 Task: Set up a 30-minute session to provide feedback on video content.
Action: Mouse moved to (90, 134)
Screenshot: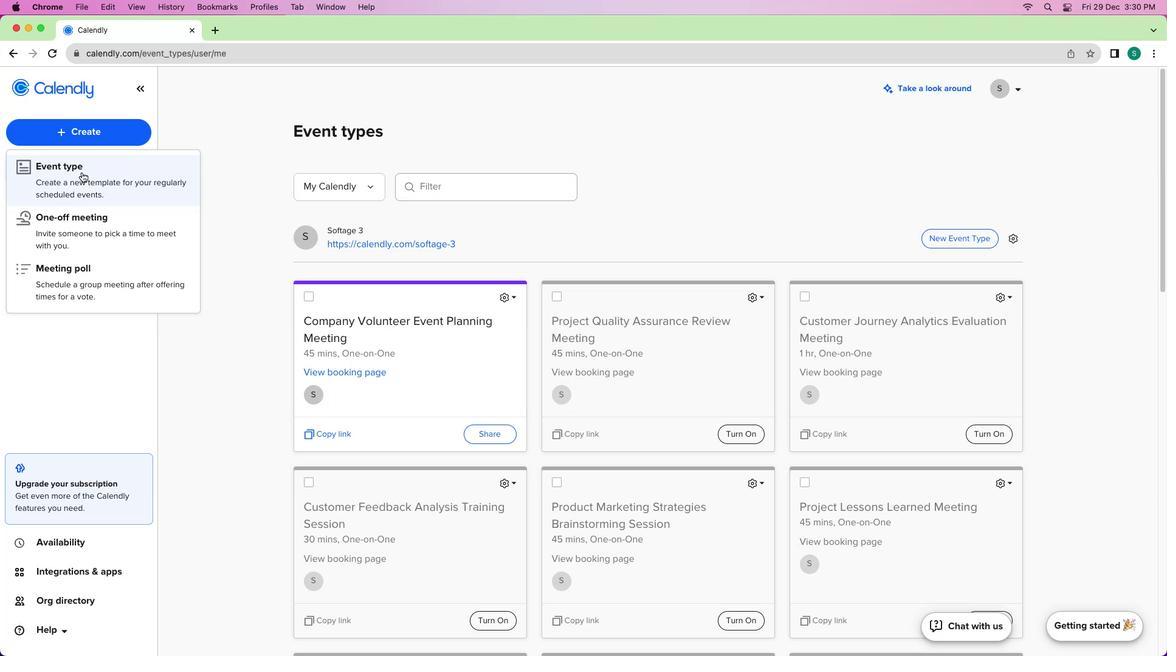 
Action: Mouse pressed left at (90, 134)
Screenshot: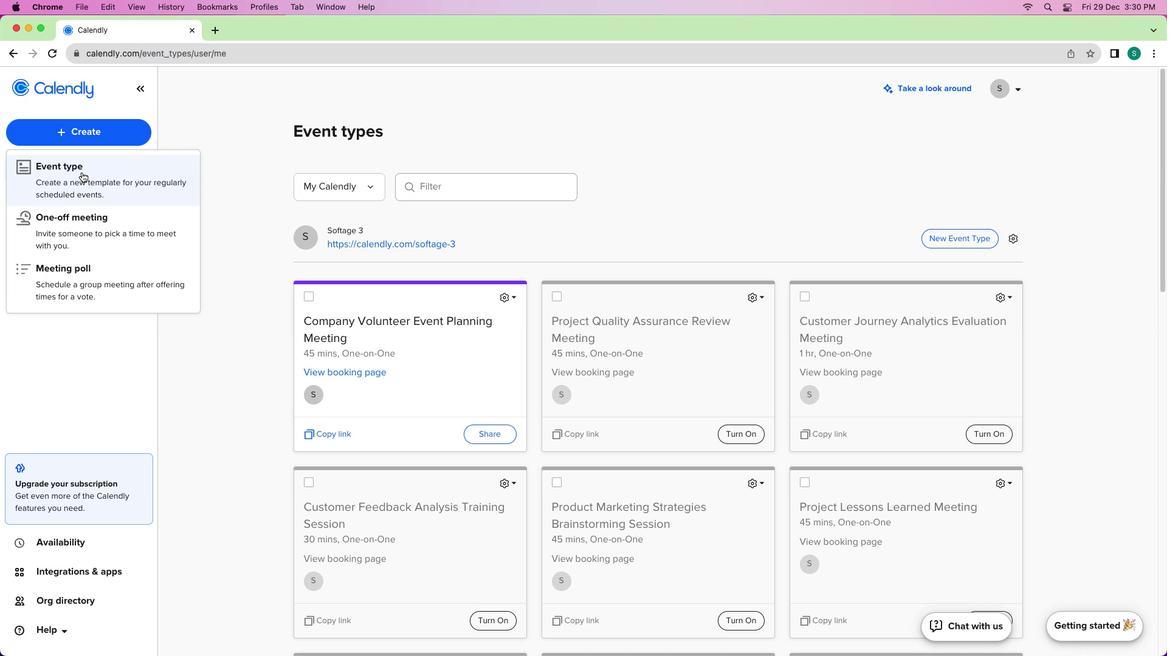 
Action: Mouse moved to (79, 132)
Screenshot: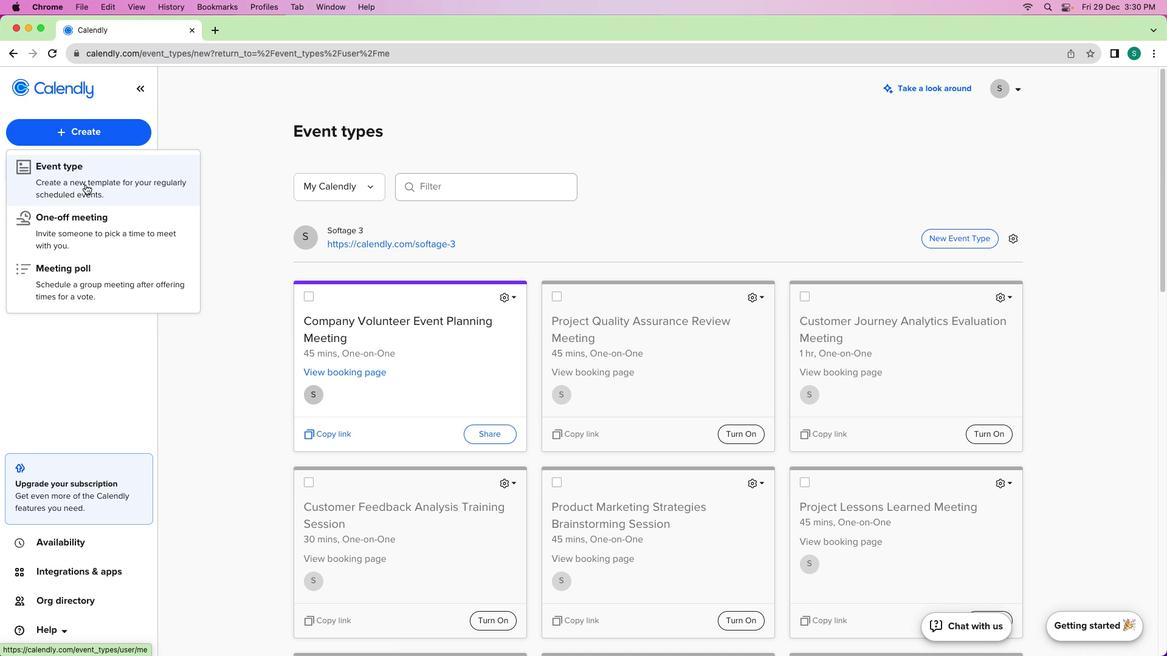 
Action: Mouse pressed left at (79, 132)
Screenshot: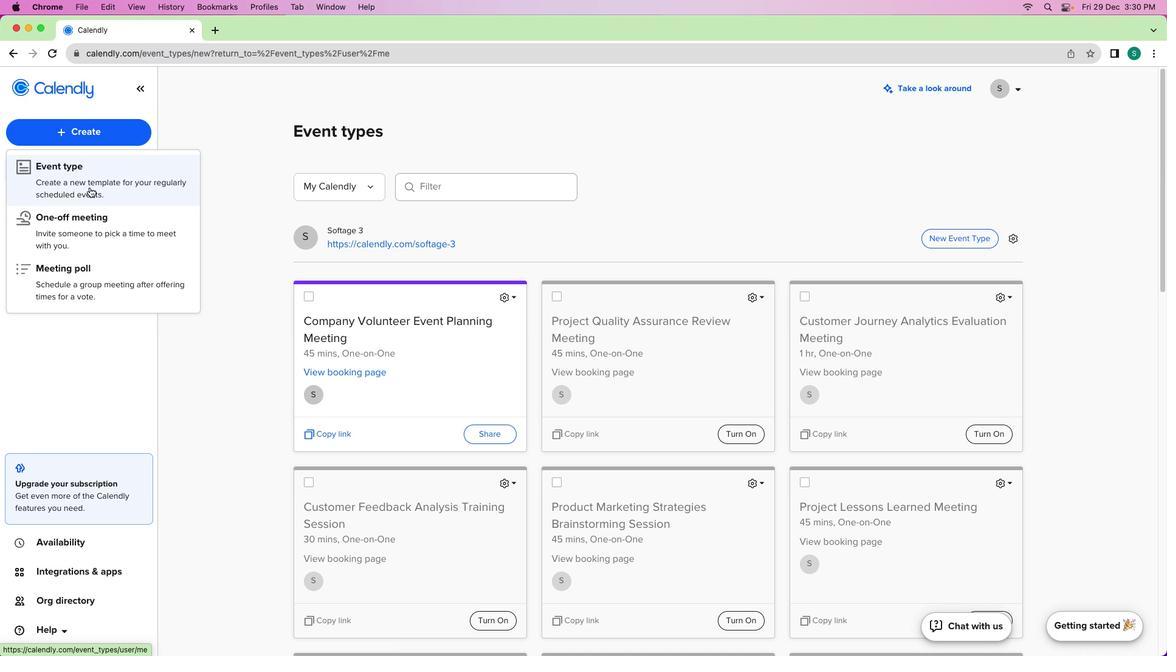 
Action: Mouse moved to (82, 177)
Screenshot: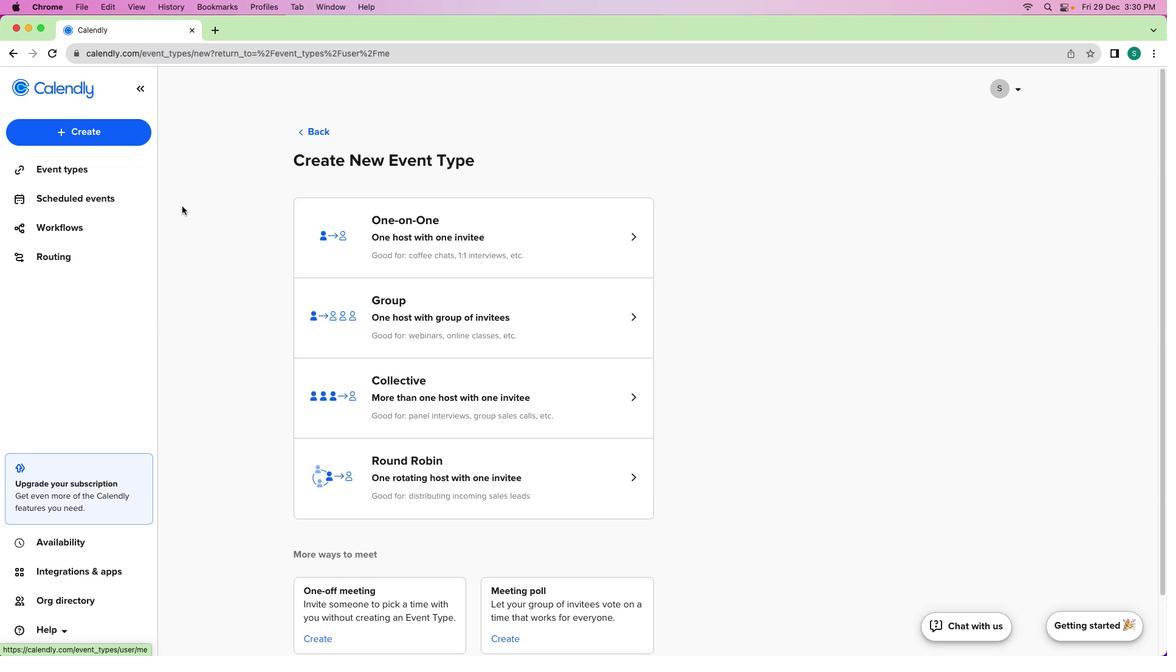 
Action: Mouse pressed left at (82, 177)
Screenshot: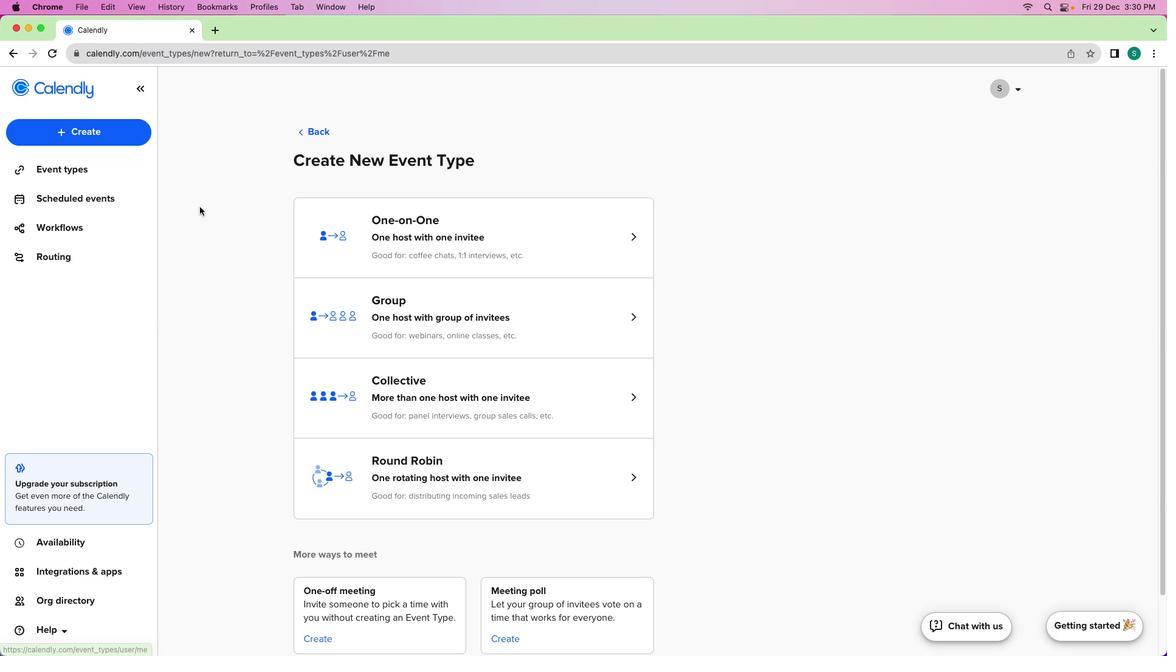 
Action: Mouse moved to (411, 255)
Screenshot: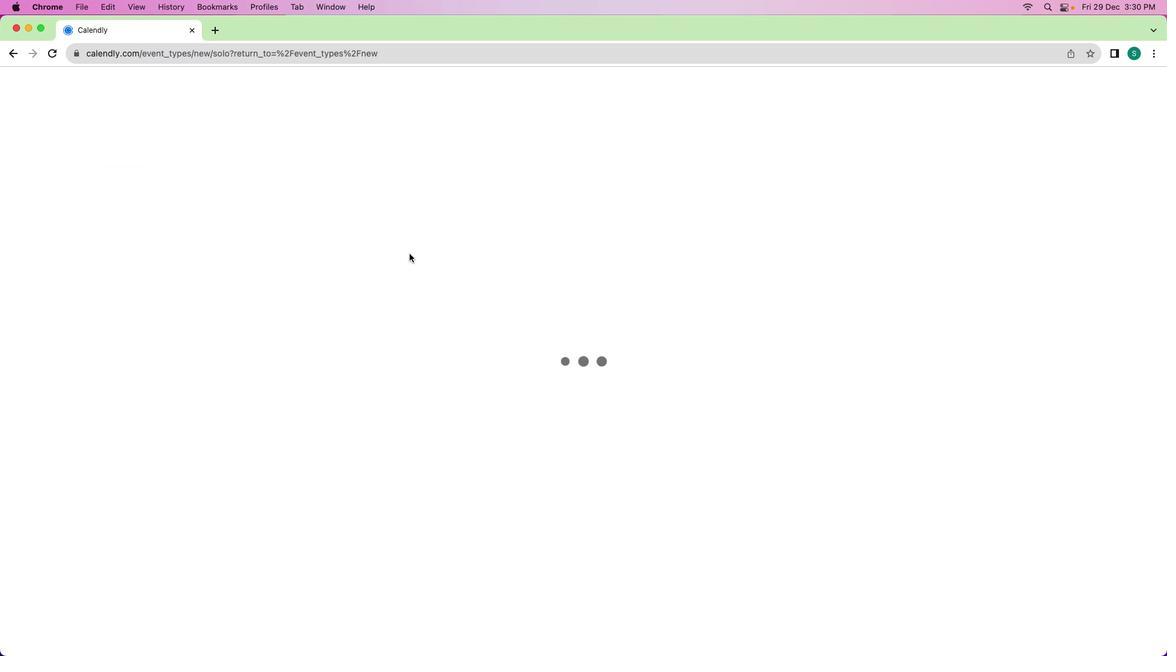 
Action: Mouse pressed left at (411, 255)
Screenshot: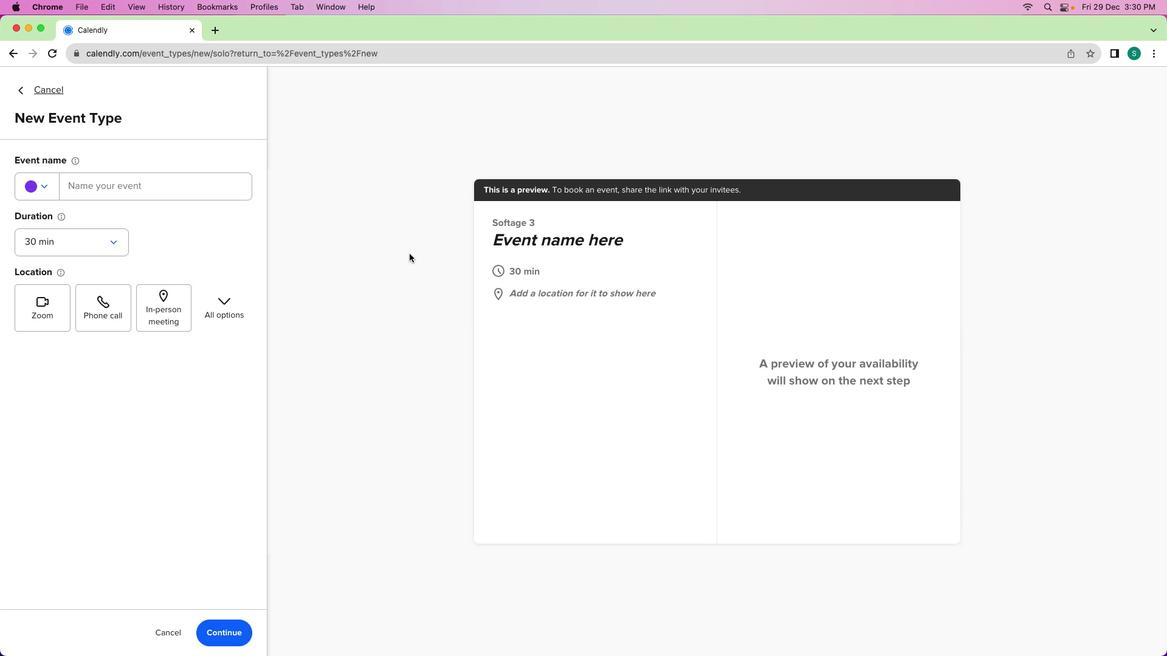 
Action: Mouse moved to (106, 180)
Screenshot: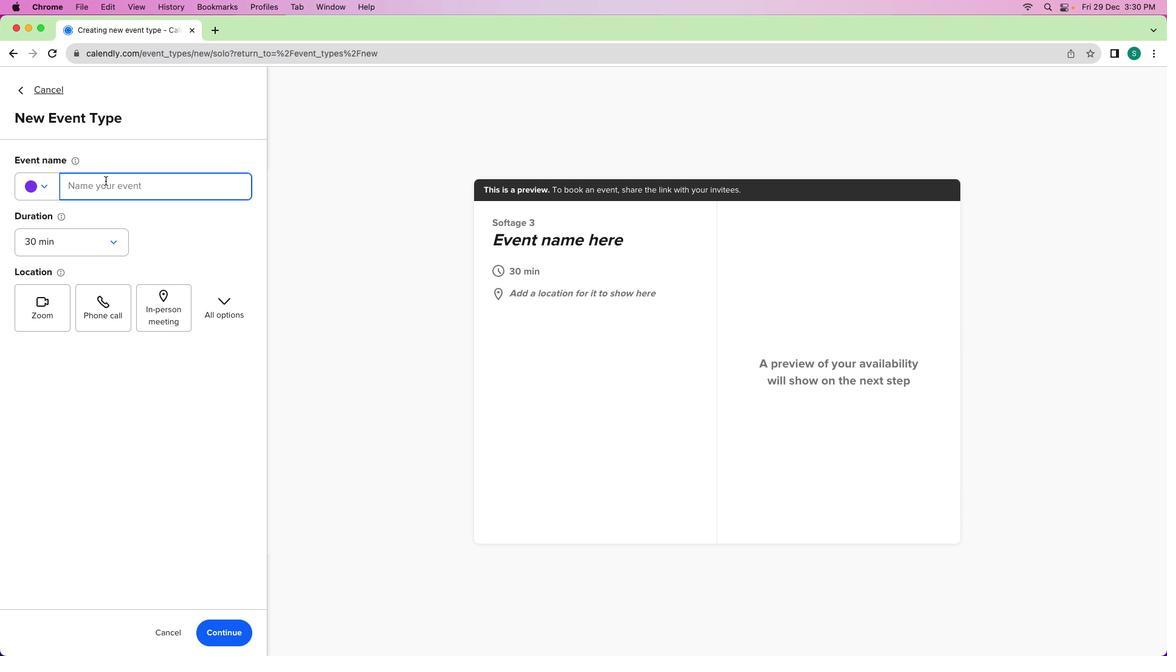 
Action: Mouse pressed left at (106, 180)
Screenshot: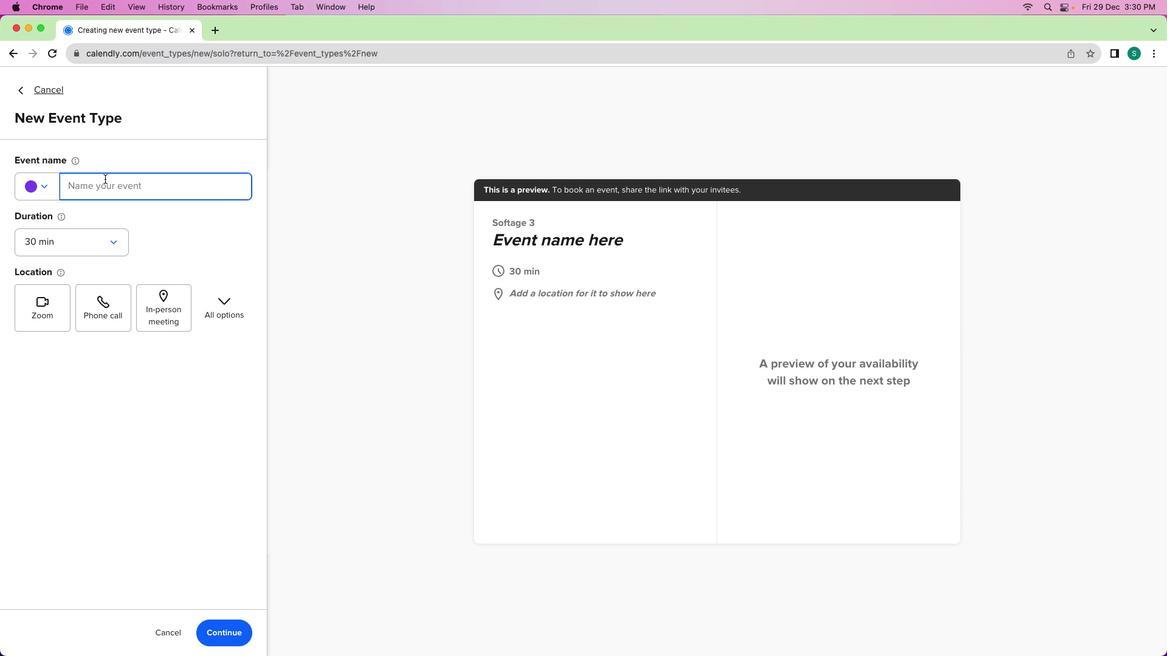 
Action: Mouse moved to (102, 176)
Screenshot: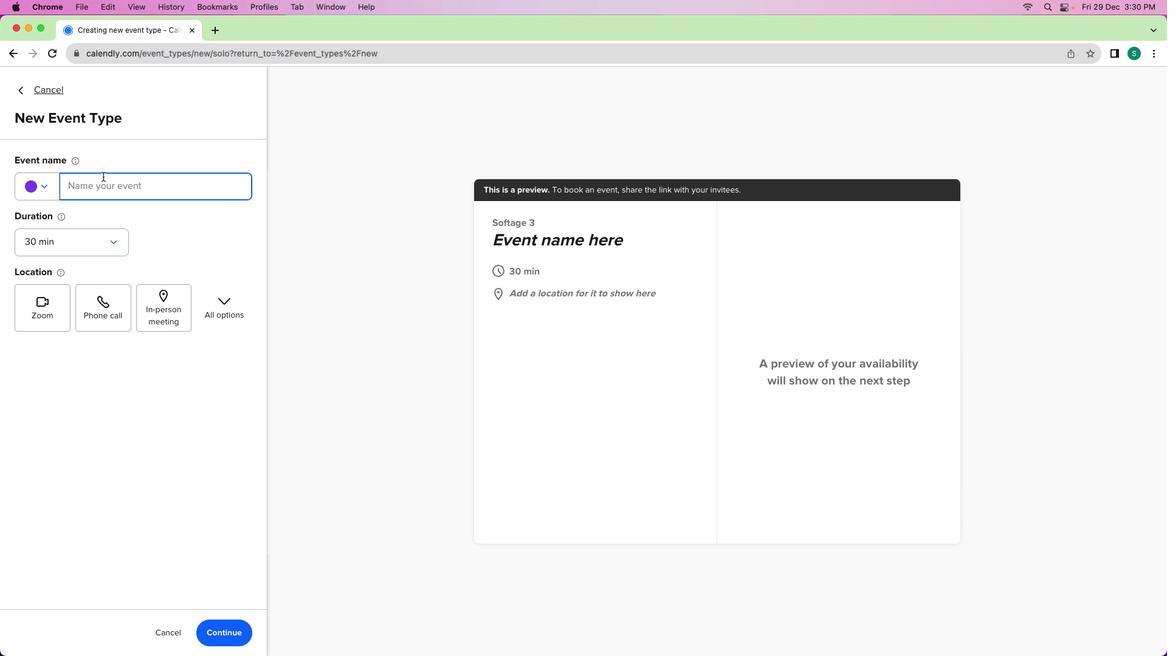 
Action: Key pressed Key.shift'V''i''d''e''o'Key.spaceKey.shift'C''o''n''t''e''n''t'Key.spaceKey.shift'F''e''e''d''b''a''c''k'Key.spaceKey.shift'S''e''s''s''i''o''n'
Screenshot: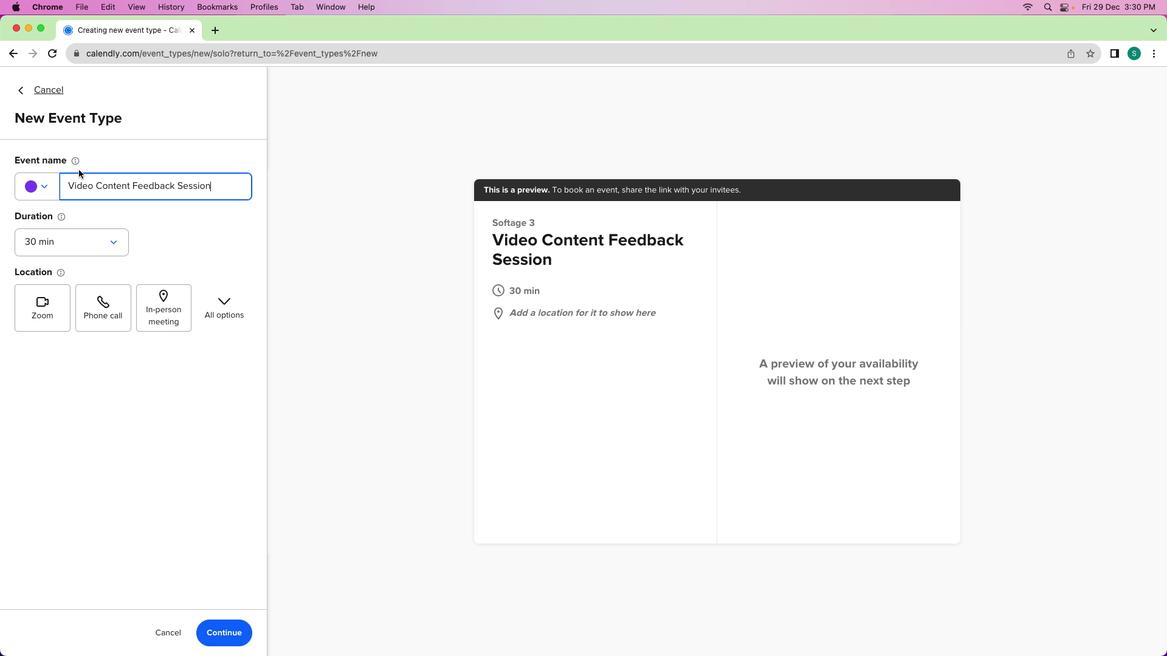 
Action: Mouse moved to (24, 181)
Screenshot: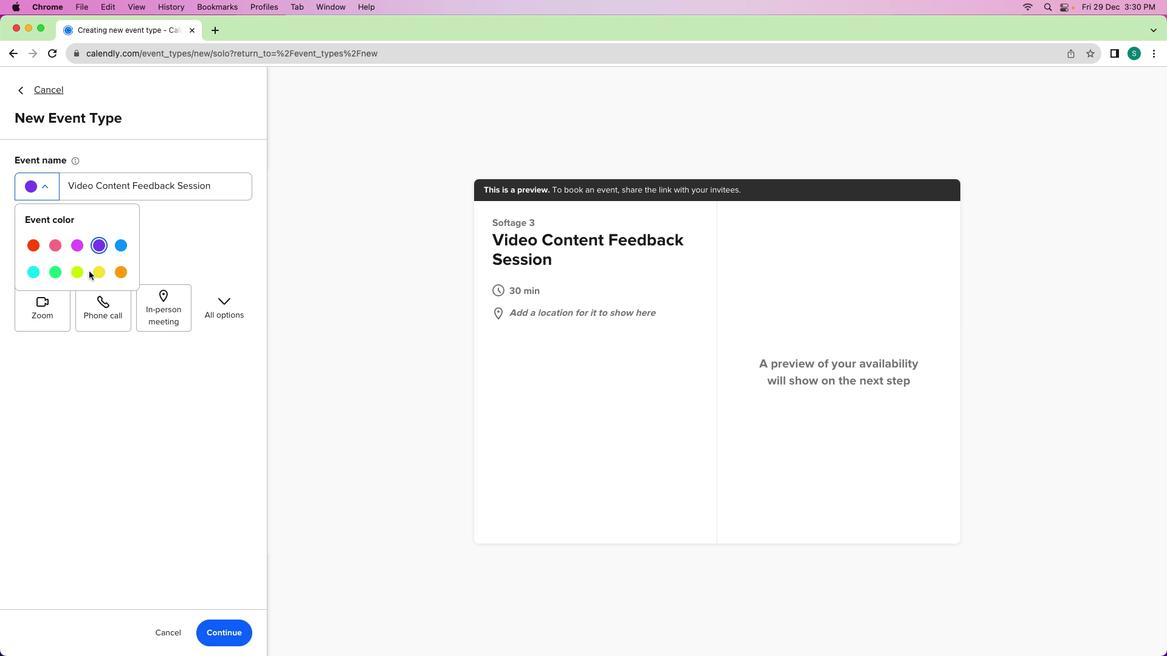 
Action: Mouse pressed left at (24, 181)
Screenshot: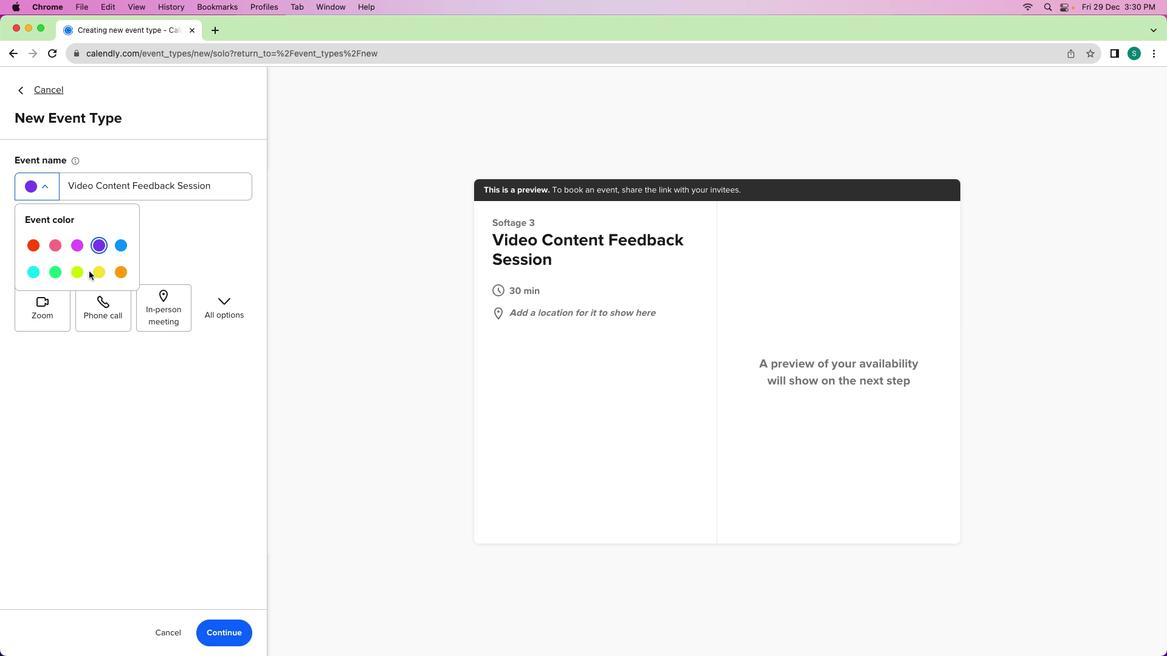 
Action: Mouse moved to (96, 272)
Screenshot: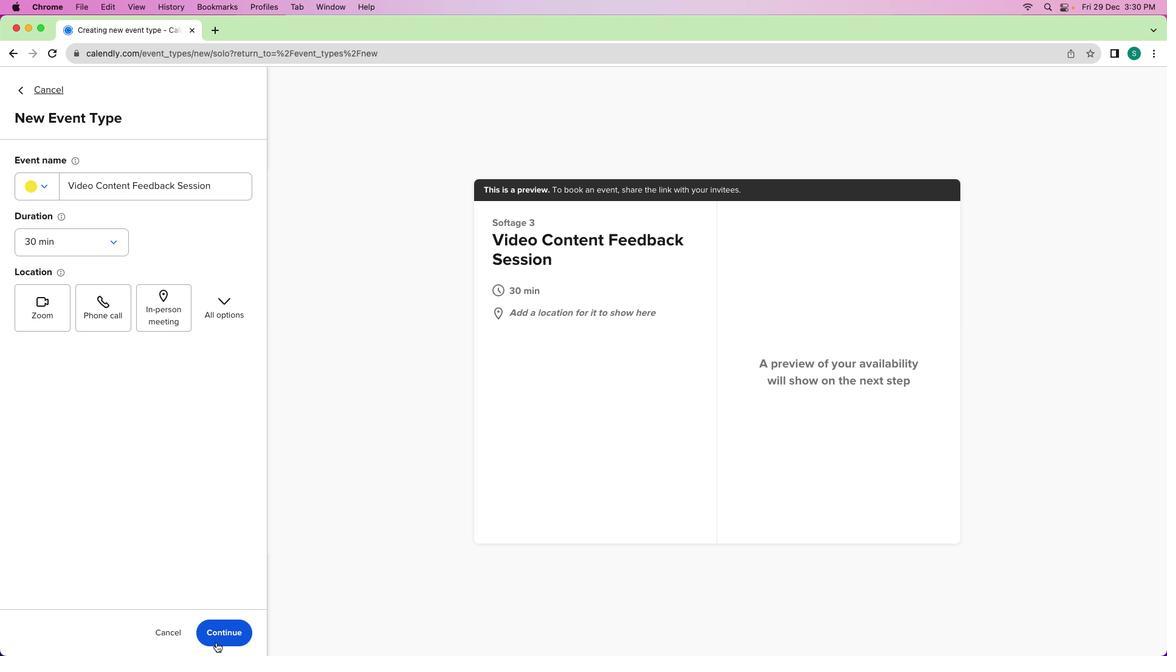 
Action: Mouse pressed left at (96, 272)
Screenshot: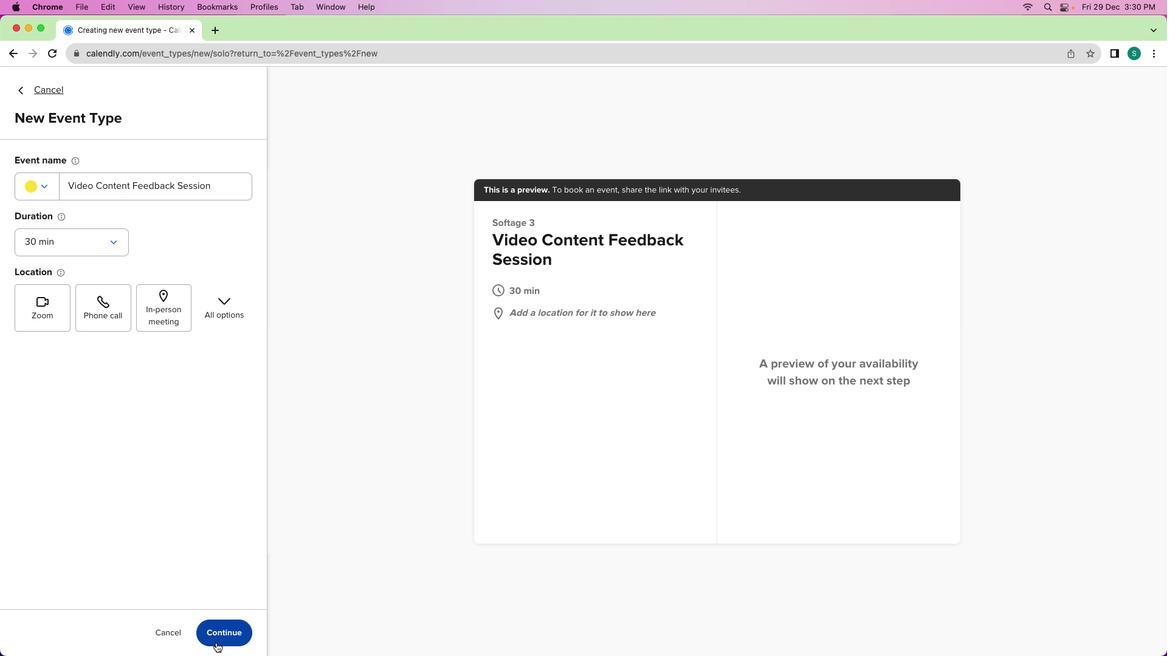
Action: Mouse moved to (216, 643)
Screenshot: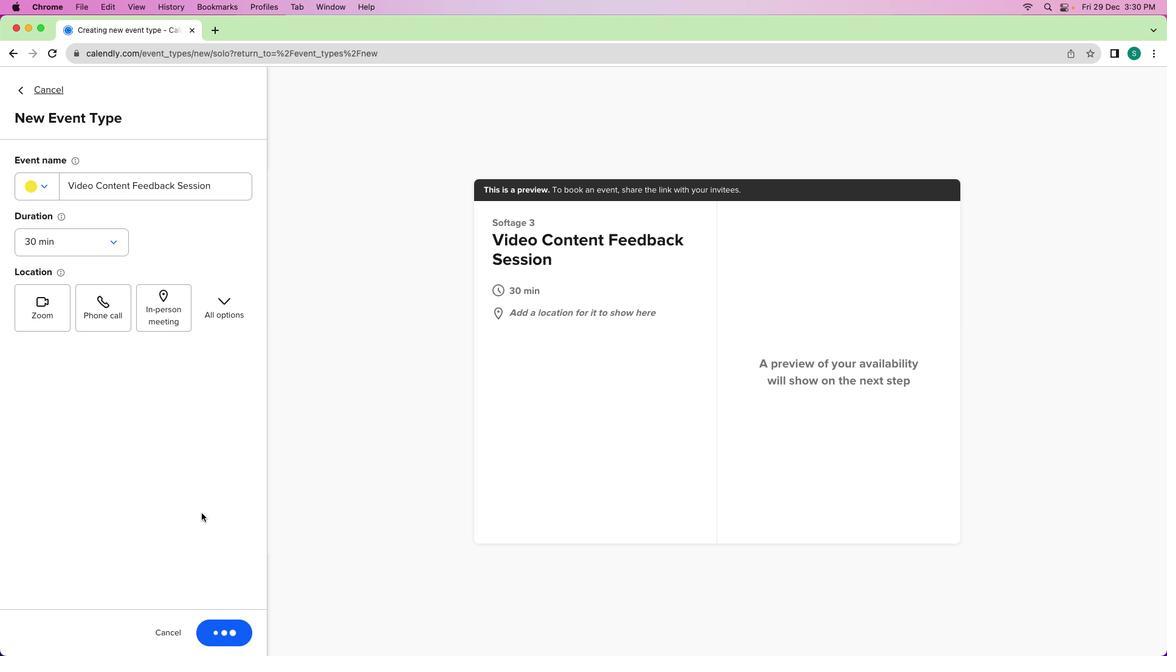 
Action: Mouse pressed left at (216, 643)
Screenshot: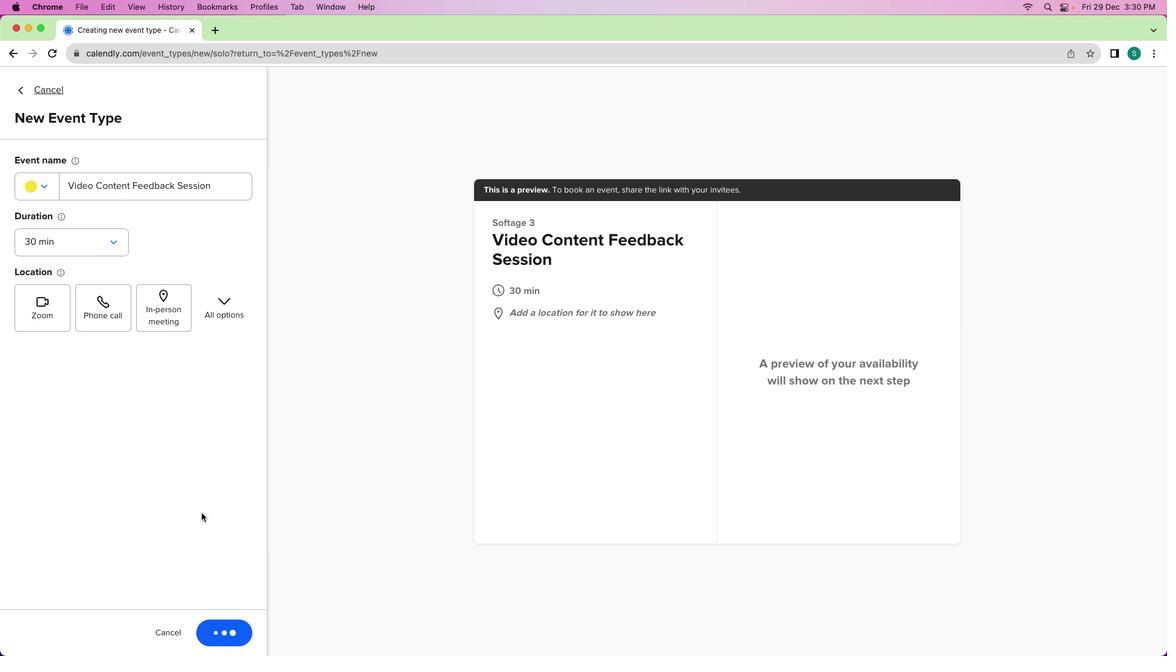 
Action: Mouse moved to (100, 162)
Screenshot: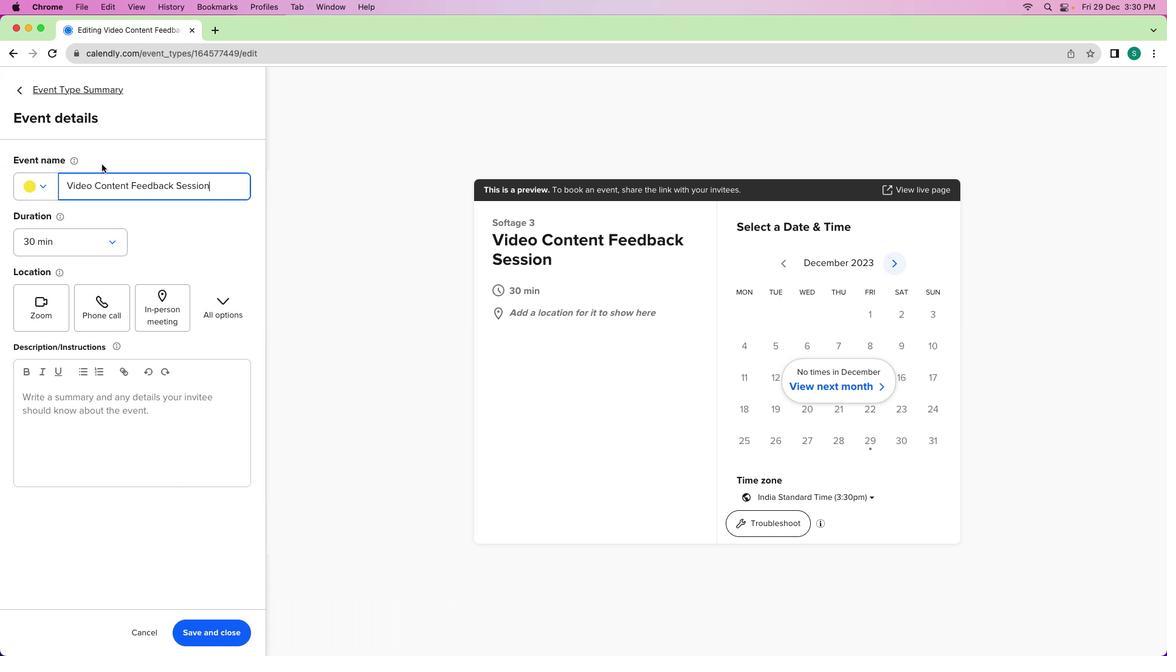 
Action: Mouse pressed left at (100, 162)
Screenshot: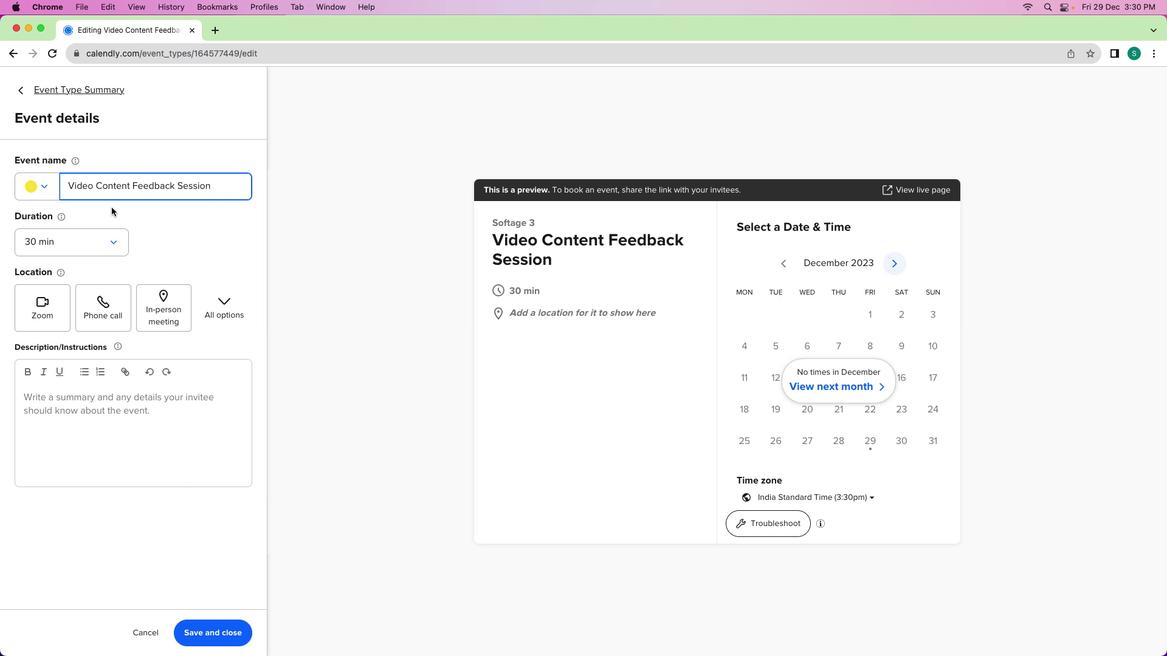 
Action: Mouse moved to (119, 413)
Screenshot: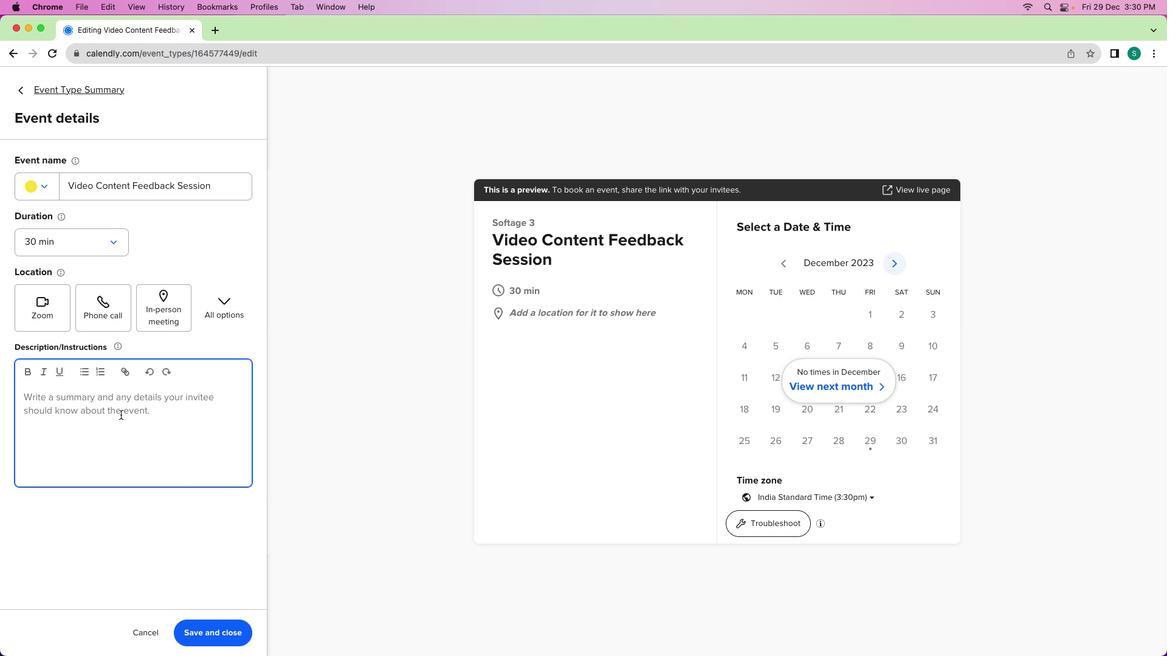 
Action: Mouse pressed left at (119, 413)
Screenshot: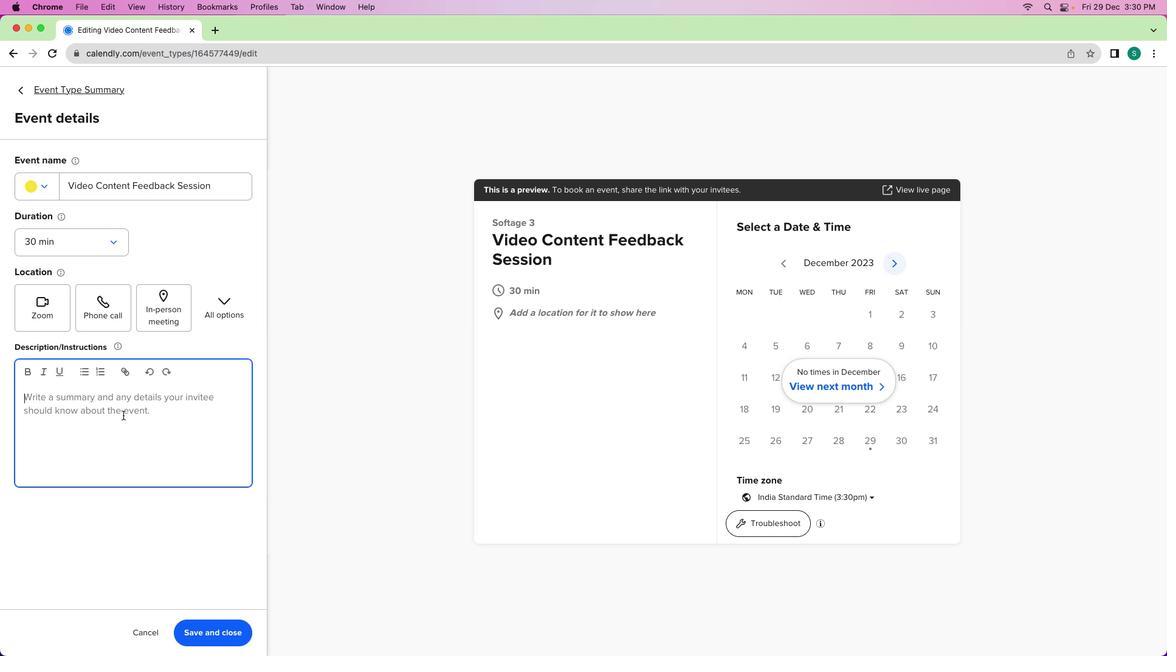
Action: Mouse moved to (124, 413)
Screenshot: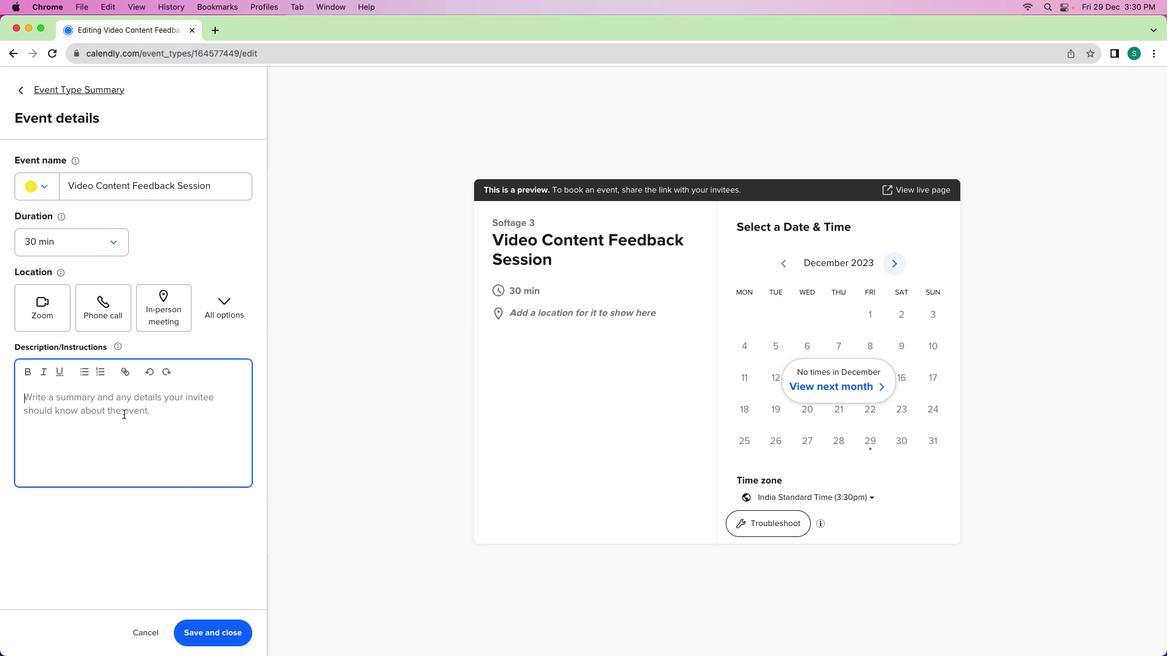 
Action: Key pressed Key.shift'A''s'Key.backspaceKey.space's''e''s''s''i''o''n'Key.space'd''e''d''i''c''a''t''e''d'Key.space't''o'Key.space'p''r''o''v''i''d''i''n''g'Key.space'f''e''e''d''b''a''c''k'Key.space'o''n'Key.space'o''u''r'Key.space'v''i''d''e''o'Key.space'c''o''n''t''e''n''t''.'Key.spaceKey.shift'W''e'Key.space'w''i''l''l'Key.space'r''e''v''i''e''w'Key.space't''h''e'Key.space'c''u''r''r''e''n''t'Key.space
Screenshot: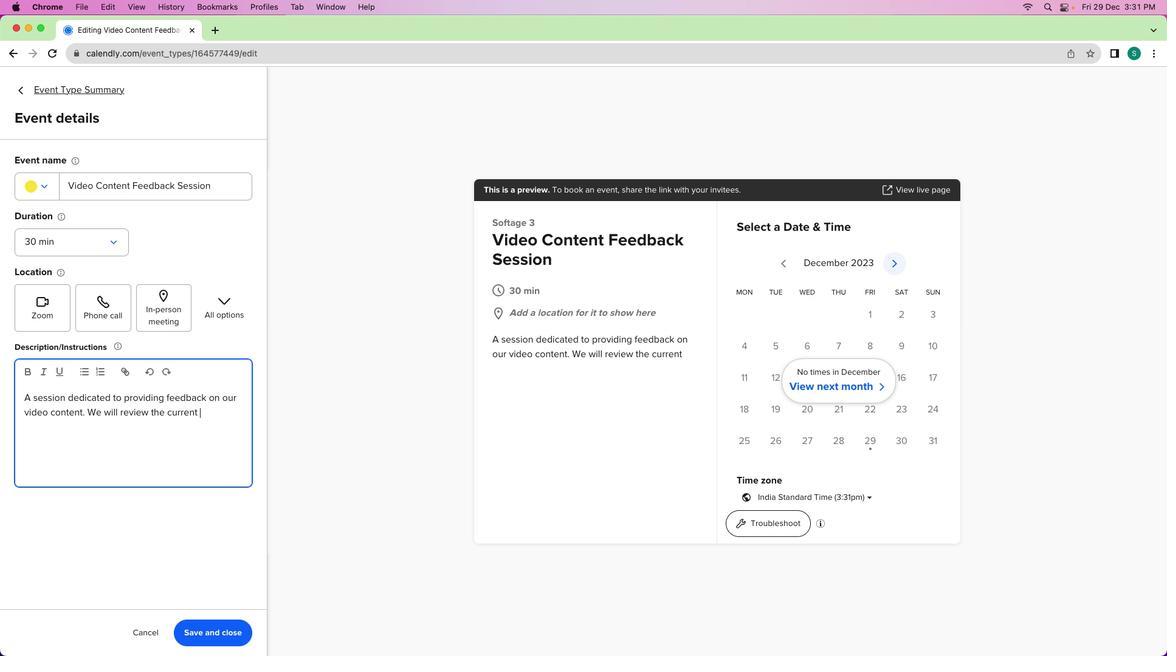 
Action: Mouse moved to (158, 441)
Screenshot: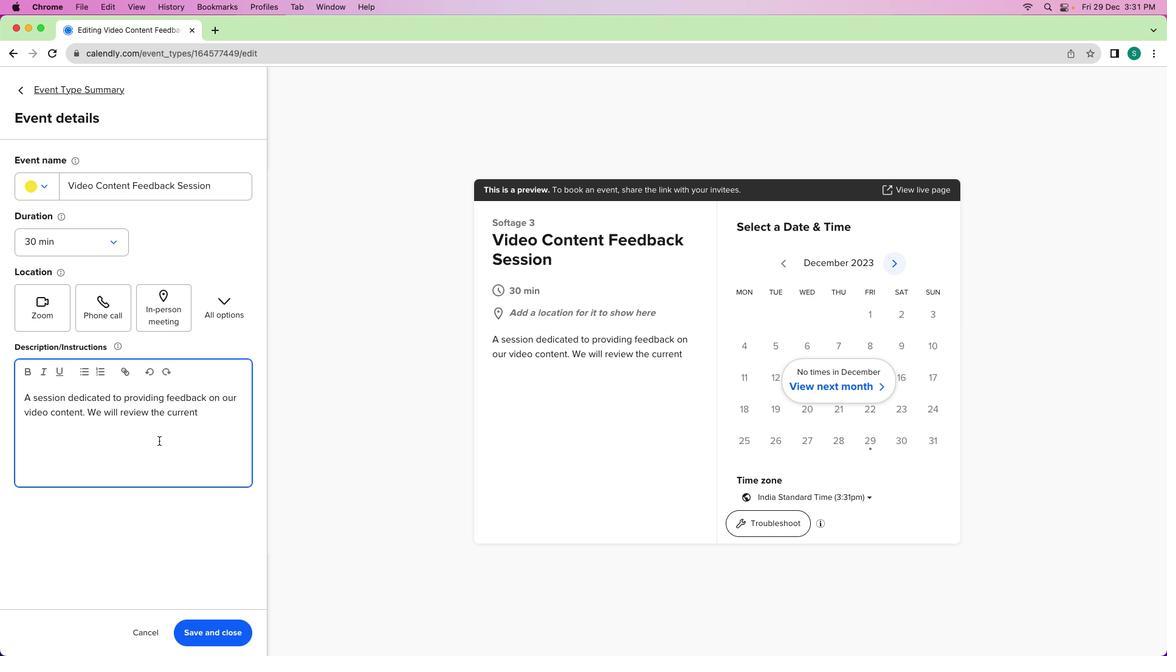 
Action: Key pressed 'v''i''d''e''o'Key.space'm''a''t''e''r''i''s''l''a'Key.backspaceKey.backspaceKey.backspace'a''l''s'','Key.space'd''i''s''c''u''s''s'Key.space's''t''r''e''n''g''t''h''s'Key.spaceKey.backspace','Key.space'a''d''d''r''e''s''s'Key.space'a''r''e''a''s'Key.space'd'Key.backspace'o''f''r'Key.spaceKey.backspaceKey.backspaceKey.backspace'f''o''r'Key.spaceKey.backspaceKey.backspaceKey.backspaceKey.backspaceKey.backspace'f''o''r'Key.space'i''m''p''r''o''v''e''m''e''n''t'','Key.space'a''n''d'Key.space'c''o''l''l''a''b''o''t''a'Key.backspaceKey.backspace'r''a''t''e'Key.space'o''n'Key.space'r''e''f''i''n''i''n''g'Key.space't''h''e'Key.space'c''o''n''t''e''n''t'Key.space't''o'Key.space'a''l''i''g''n'Key.space'w''i''t''h'Key.space'o''u''r'Key.space'g''o''a''l''s''.'
Screenshot: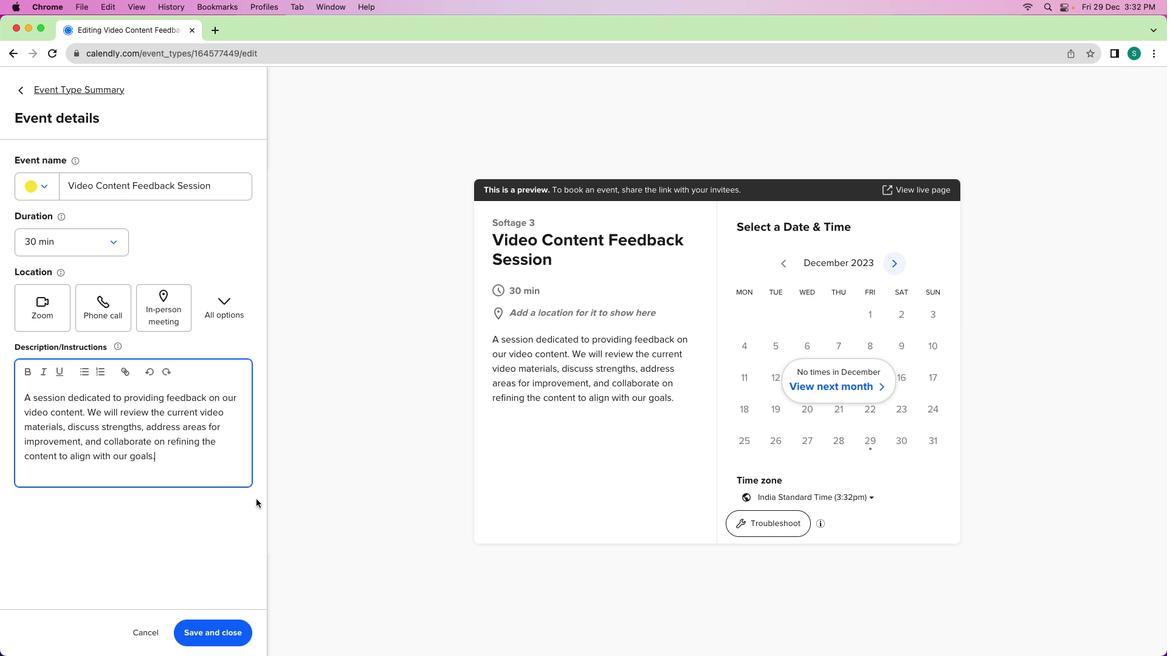 
Action: Mouse moved to (237, 626)
Screenshot: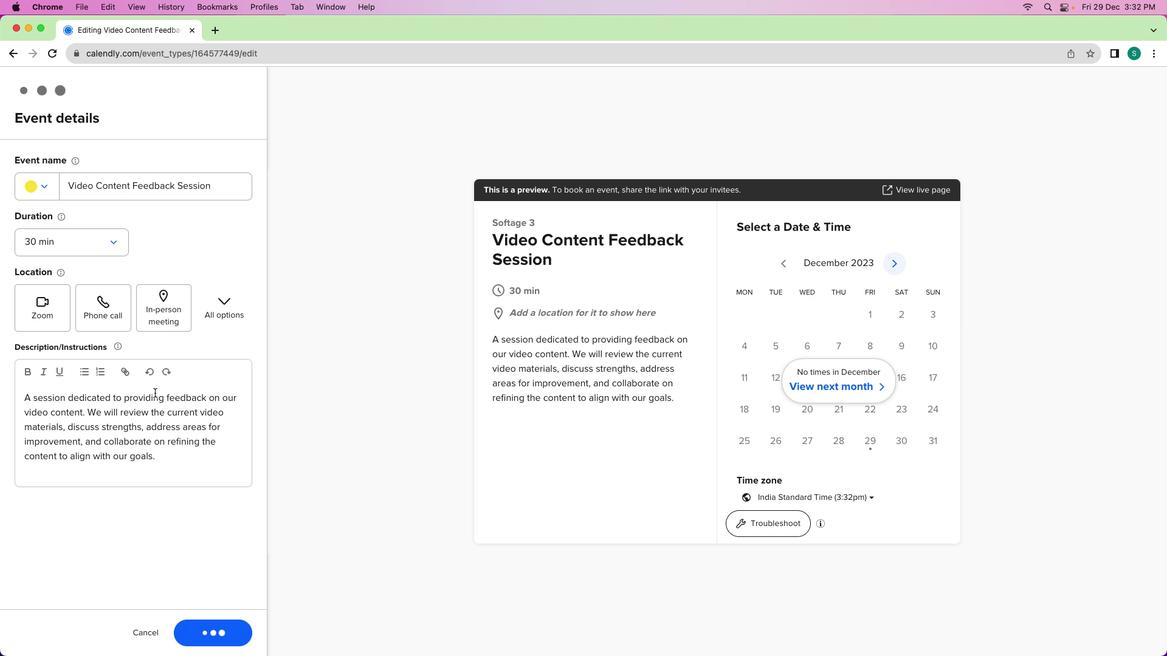 
Action: Mouse pressed left at (237, 626)
Screenshot: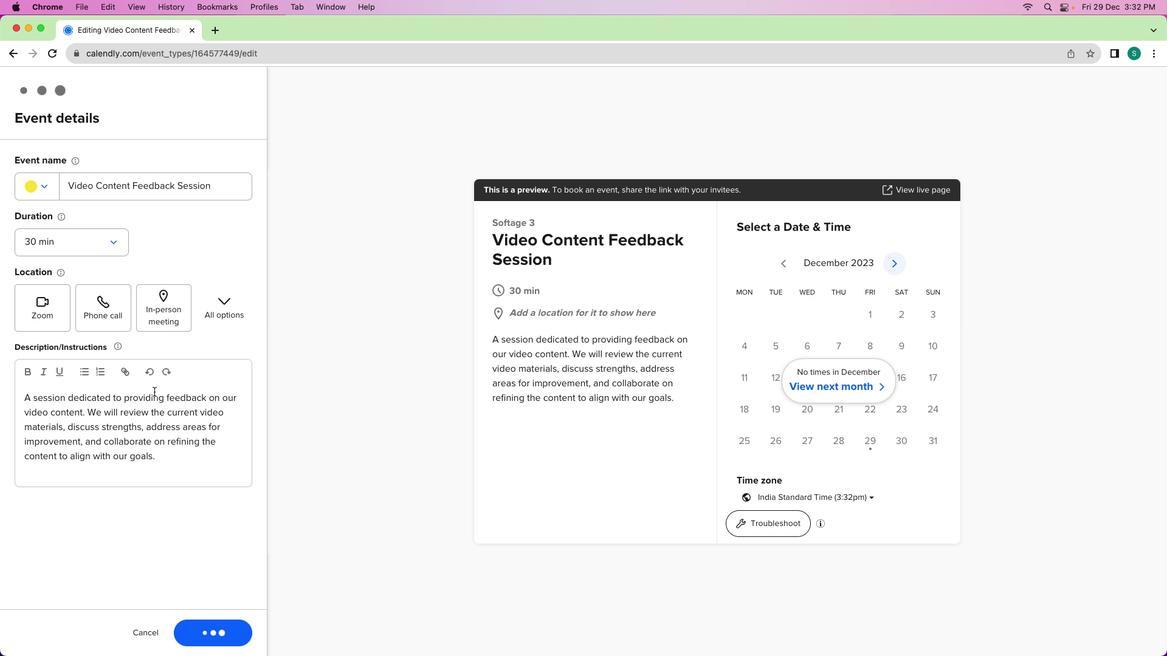 
Action: Mouse moved to (46, 88)
Screenshot: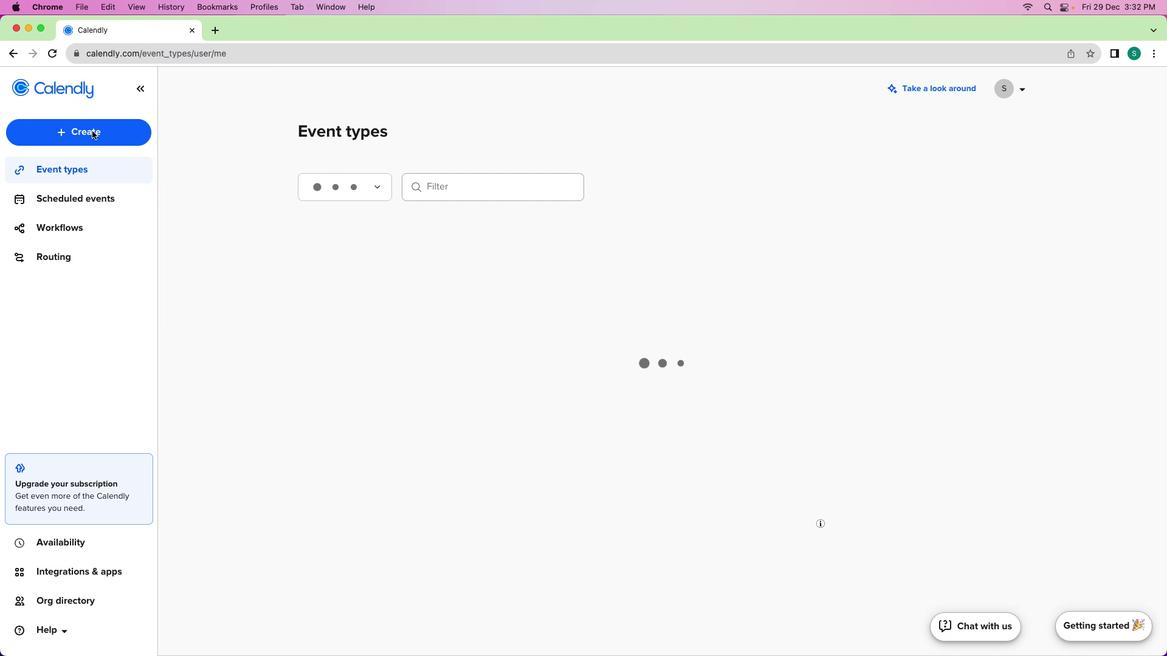 
Action: Mouse pressed left at (46, 88)
Screenshot: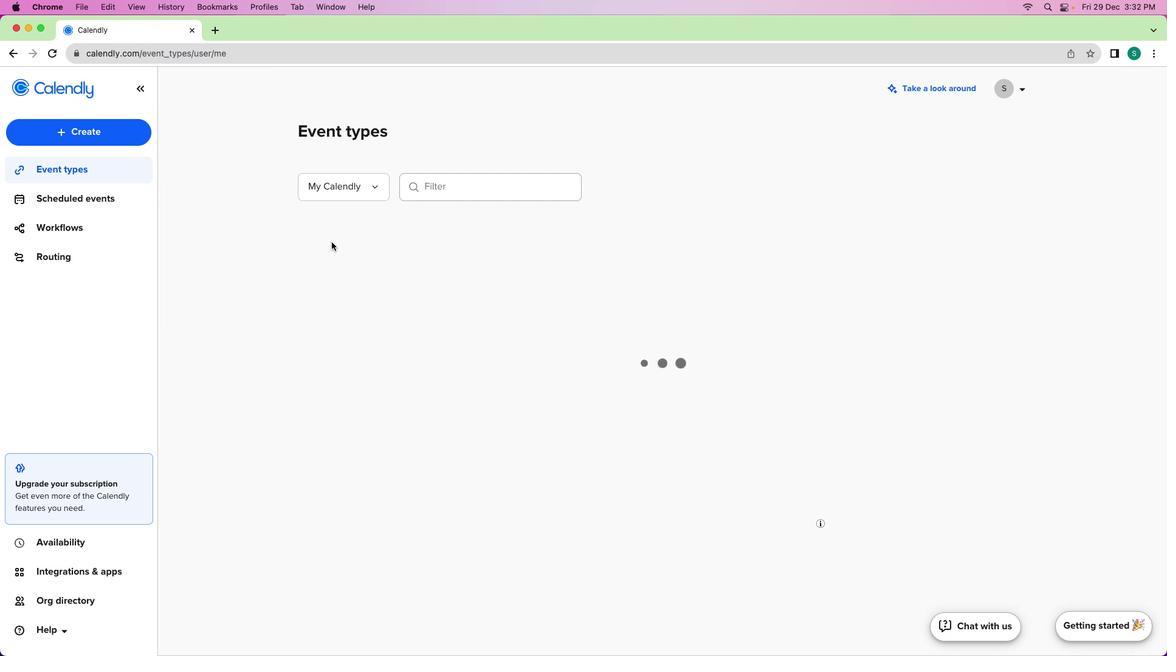 
Action: Mouse moved to (435, 353)
Screenshot: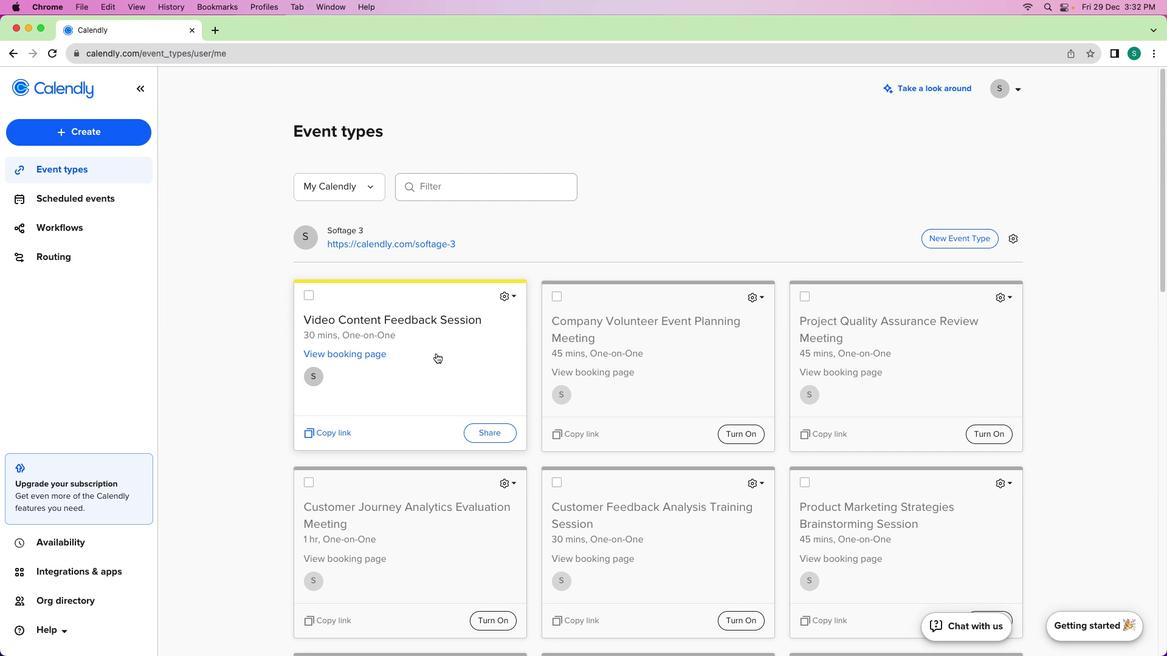 
